 Task: Create a section DevOps Dash and in the section, add a milestone Data Security in the project ArchBridge
Action: Mouse moved to (192, 418)
Screenshot: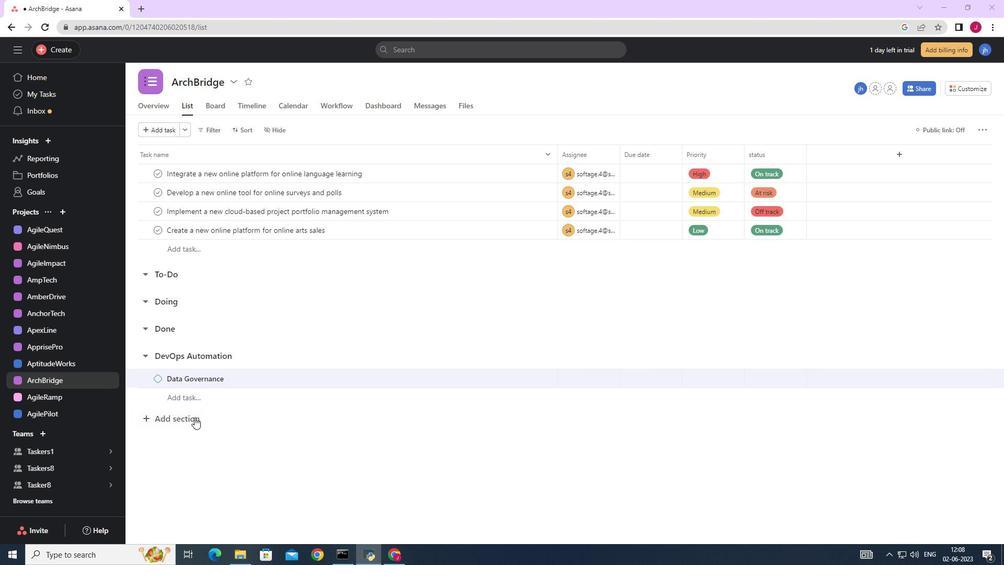 
Action: Mouse pressed left at (192, 418)
Screenshot: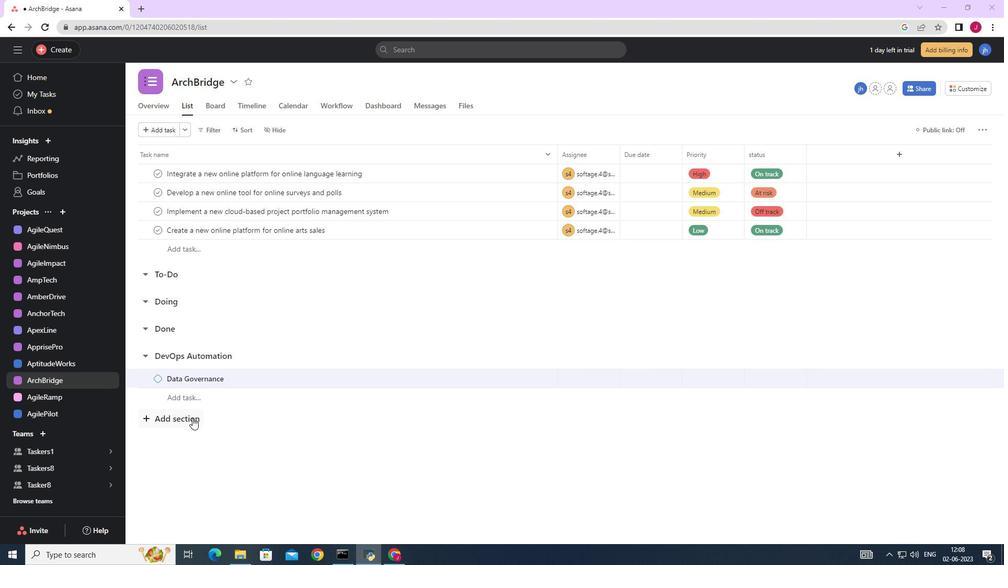 
Action: Mouse moved to (196, 425)
Screenshot: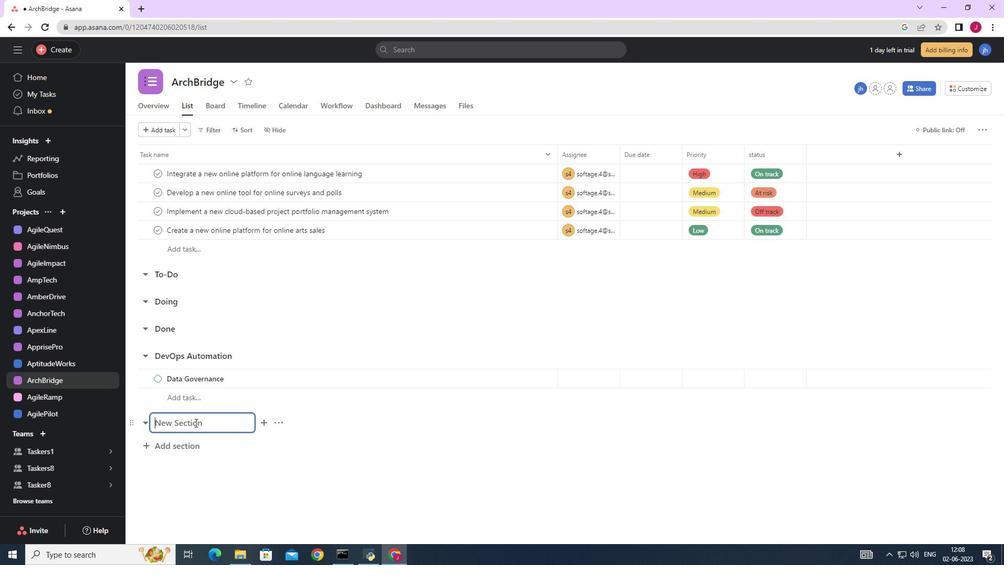
Action: Key pressed <Key.caps_lock>D<Key.caps_lock>ev<Key.caps_lock>O<Key.caps_lock>ps<Key.space><Key.caps_lock>D<Key.caps_lock>ash
Screenshot: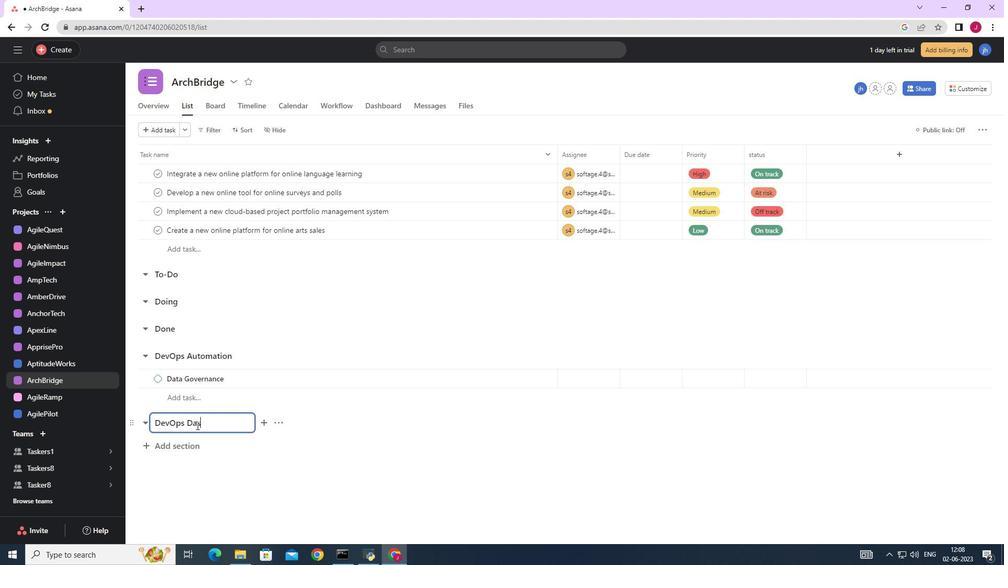 
Action: Mouse moved to (190, 441)
Screenshot: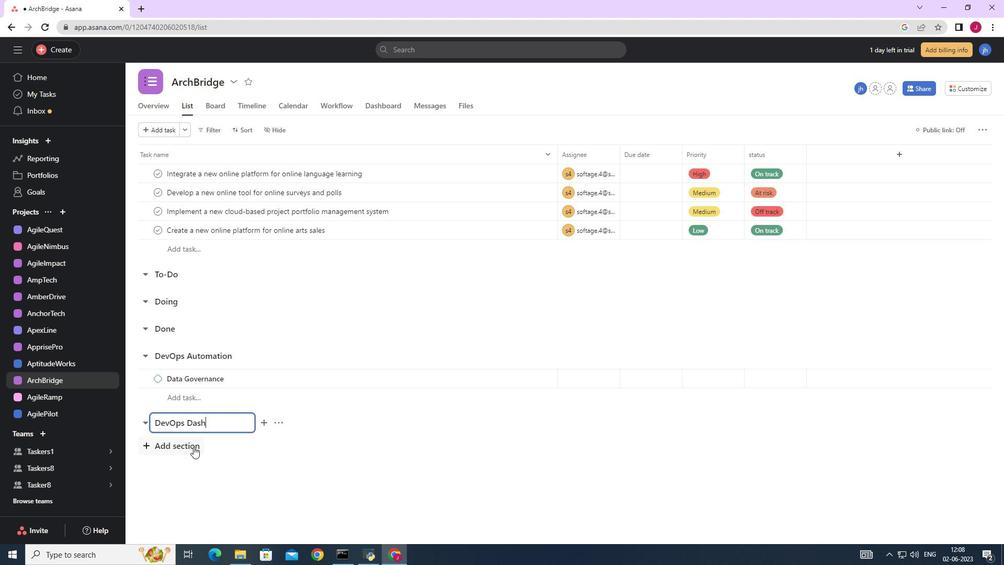 
Action: Key pressed <Key.enter><Key.caps_lock>D<Key.caps_lock>ata<Key.space><Key.caps_lock>S<Key.caps_lock>ecurity
Screenshot: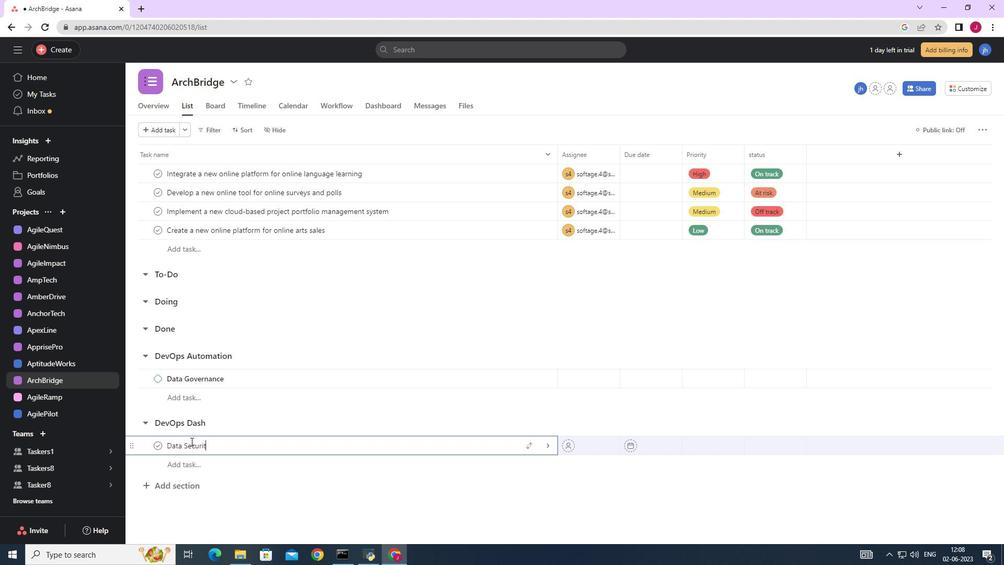 
Action: Mouse moved to (546, 442)
Screenshot: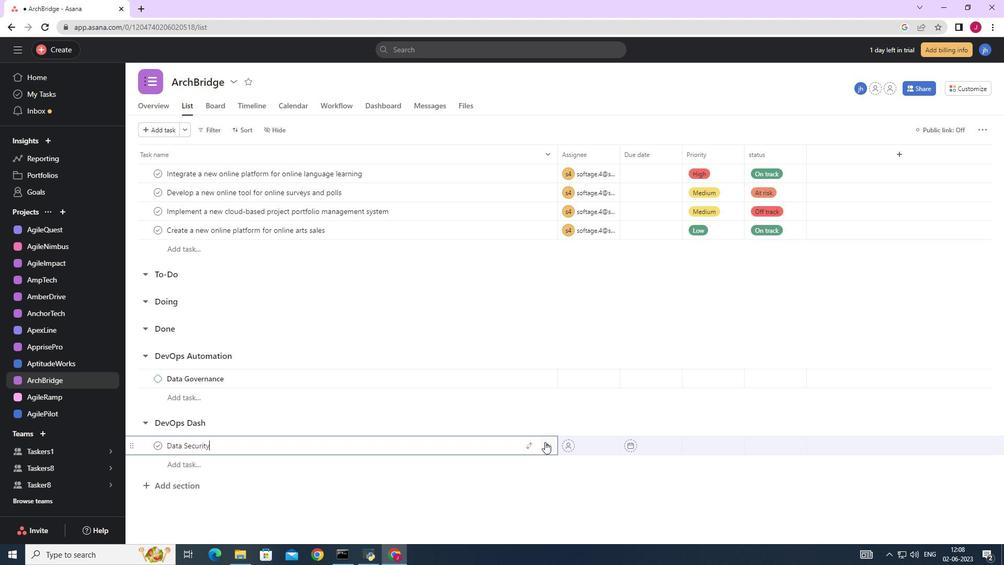 
Action: Mouse pressed left at (546, 442)
Screenshot: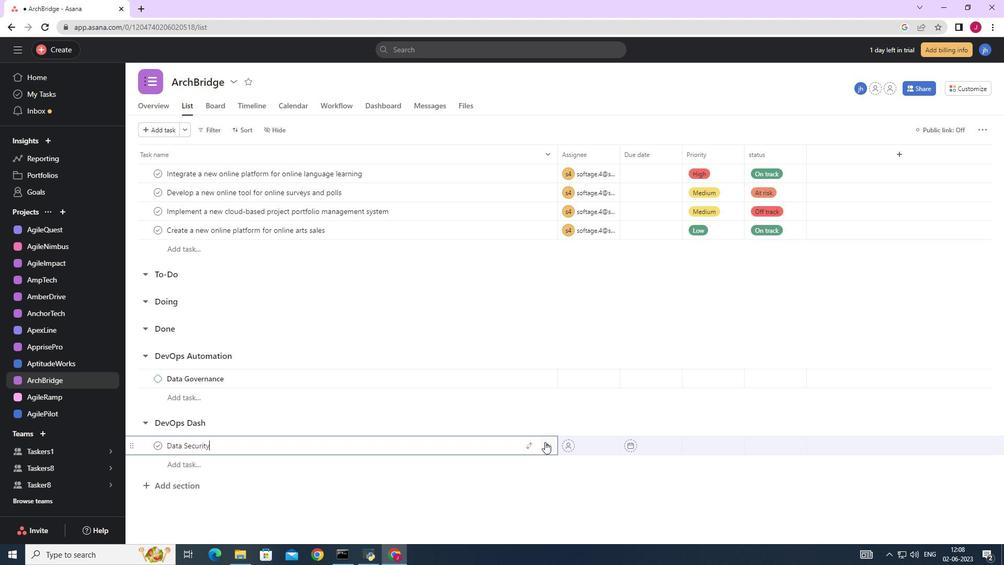 
Action: Mouse moved to (967, 128)
Screenshot: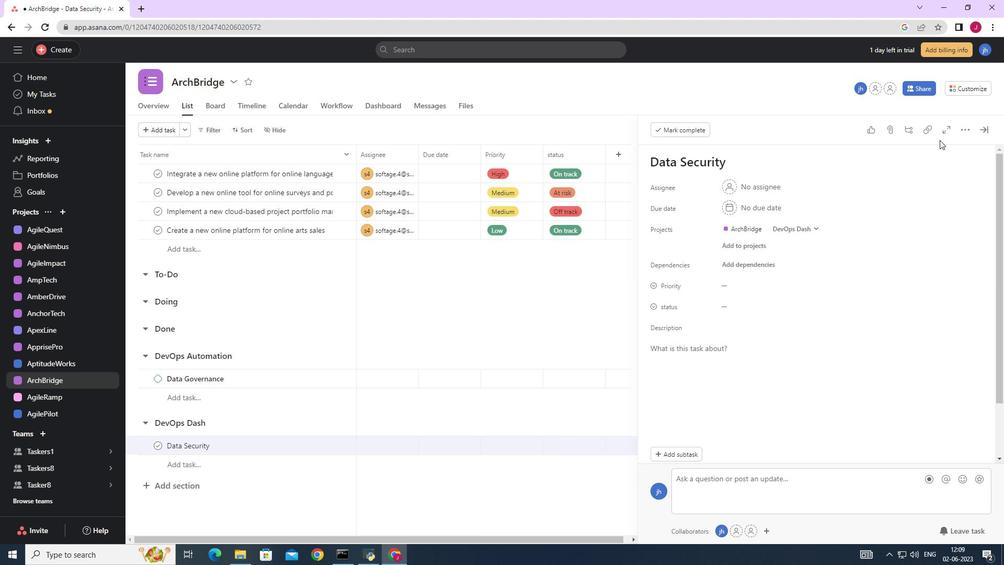 
Action: Mouse pressed left at (967, 128)
Screenshot: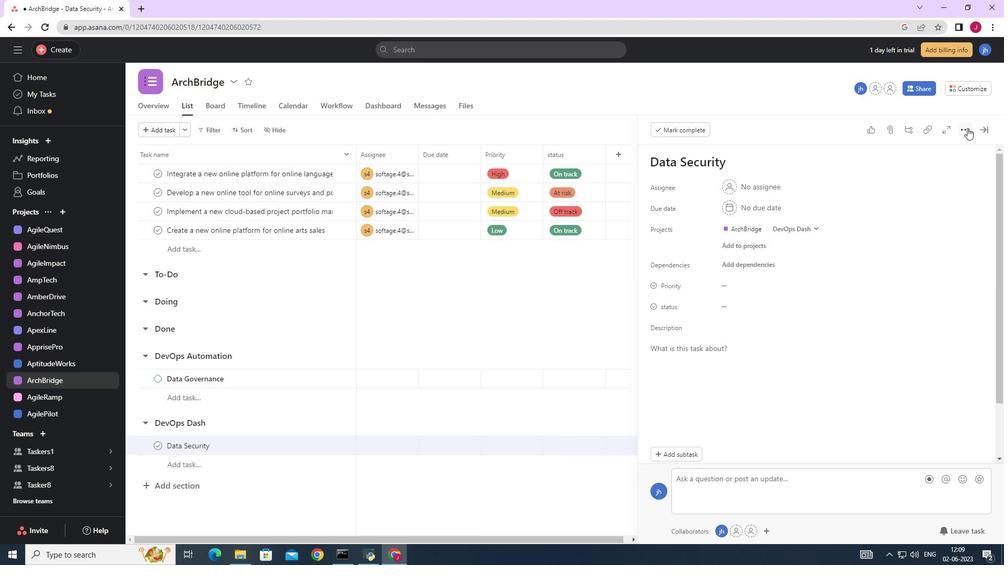 
Action: Mouse moved to (864, 173)
Screenshot: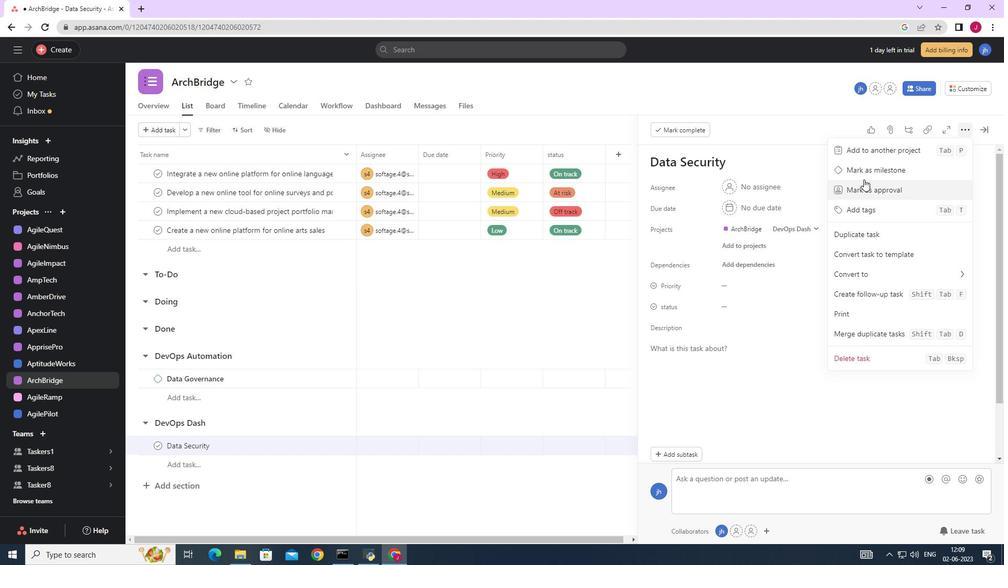 
Action: Mouse pressed left at (864, 173)
Screenshot: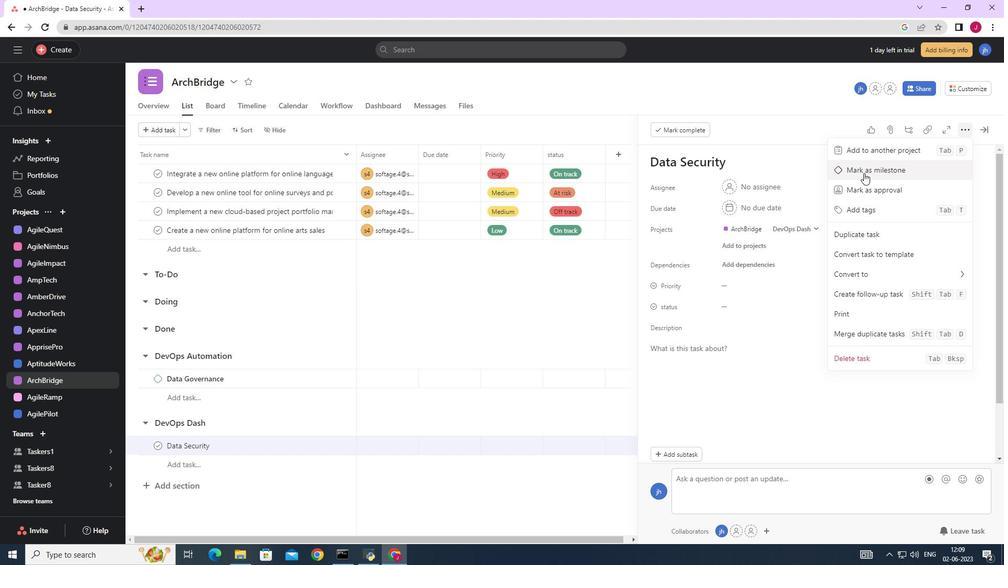 
Action: Mouse moved to (983, 132)
Screenshot: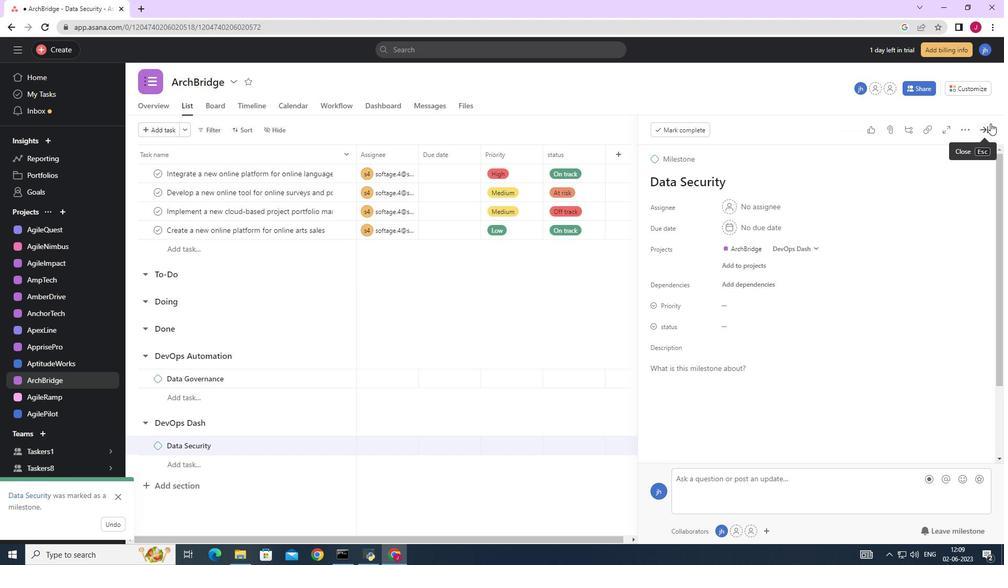 
Action: Mouse pressed left at (983, 132)
Screenshot: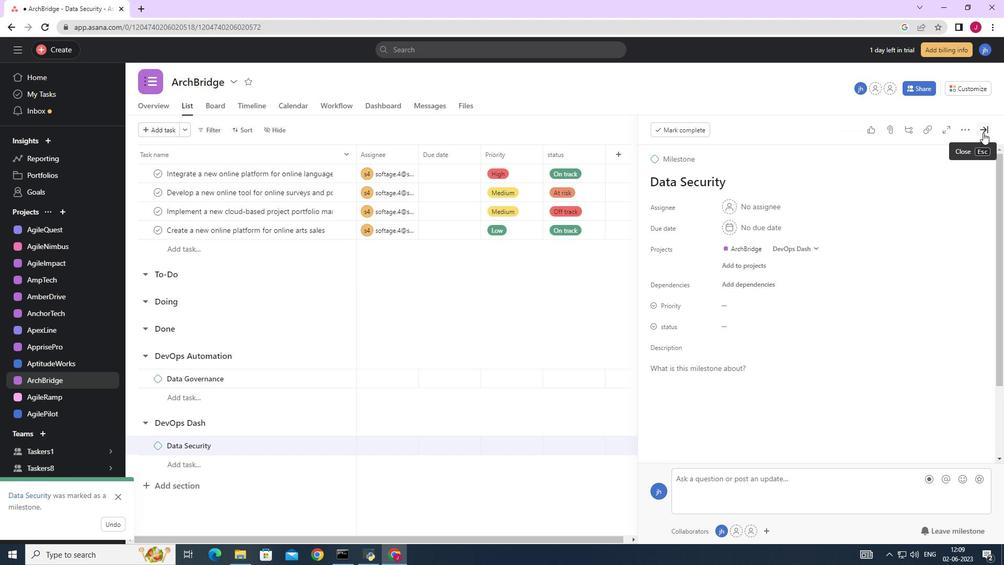 
